Task: Add Boiron ColdCalm On The Go 2 Pack to the cart.
Action: Mouse moved to (256, 135)
Screenshot: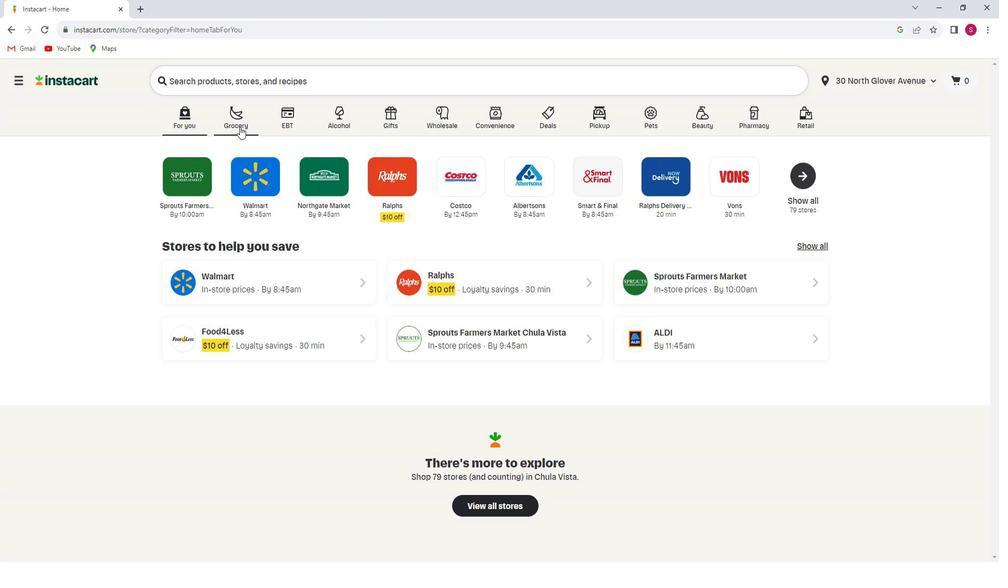 
Action: Mouse pressed left at (256, 135)
Screenshot: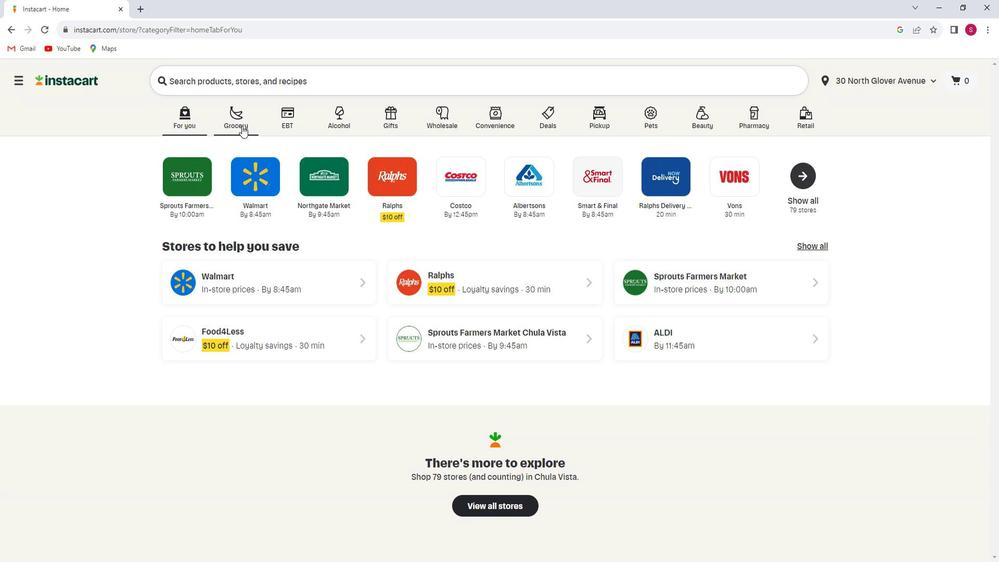 
Action: Mouse moved to (268, 310)
Screenshot: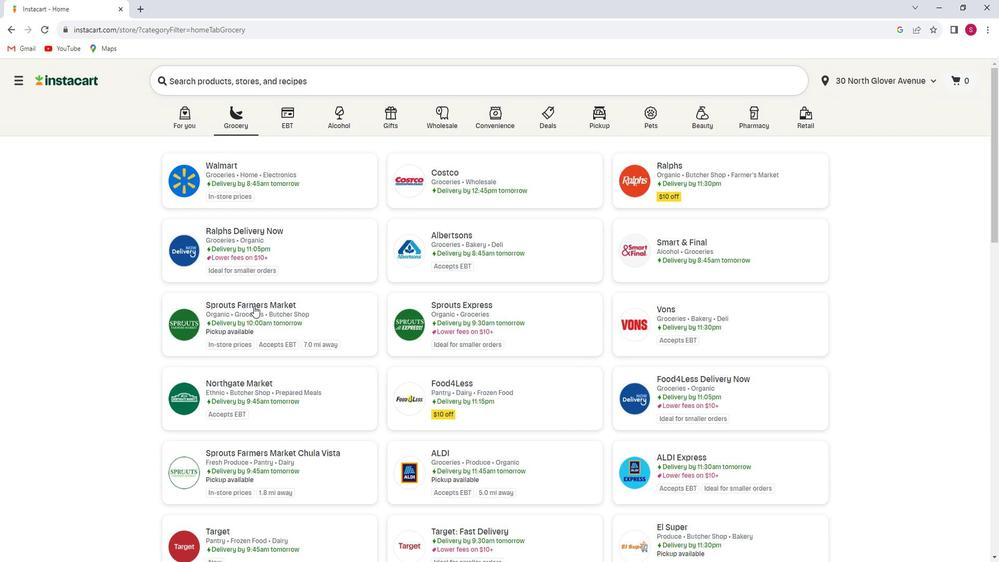 
Action: Mouse pressed left at (268, 310)
Screenshot: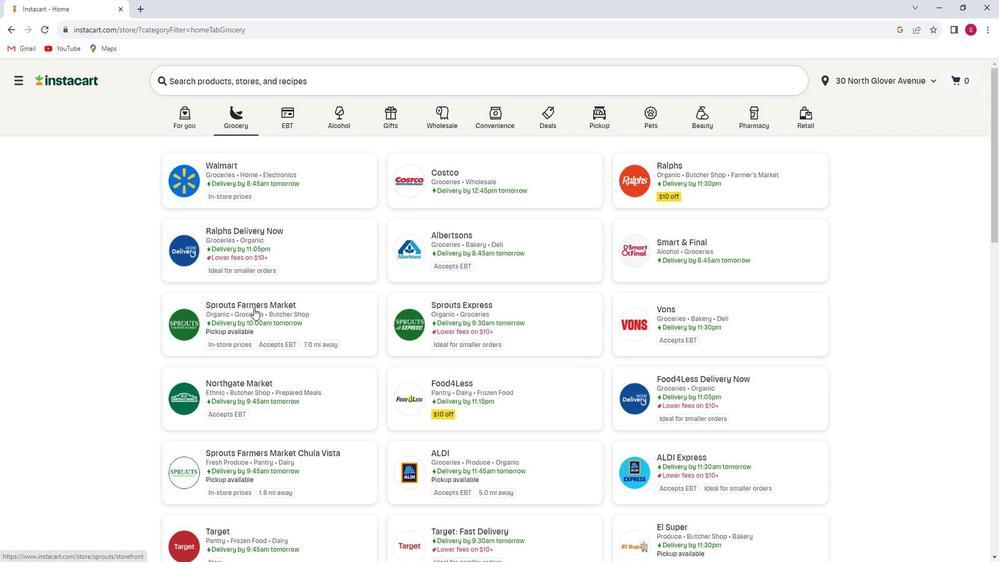 
Action: Mouse moved to (98, 341)
Screenshot: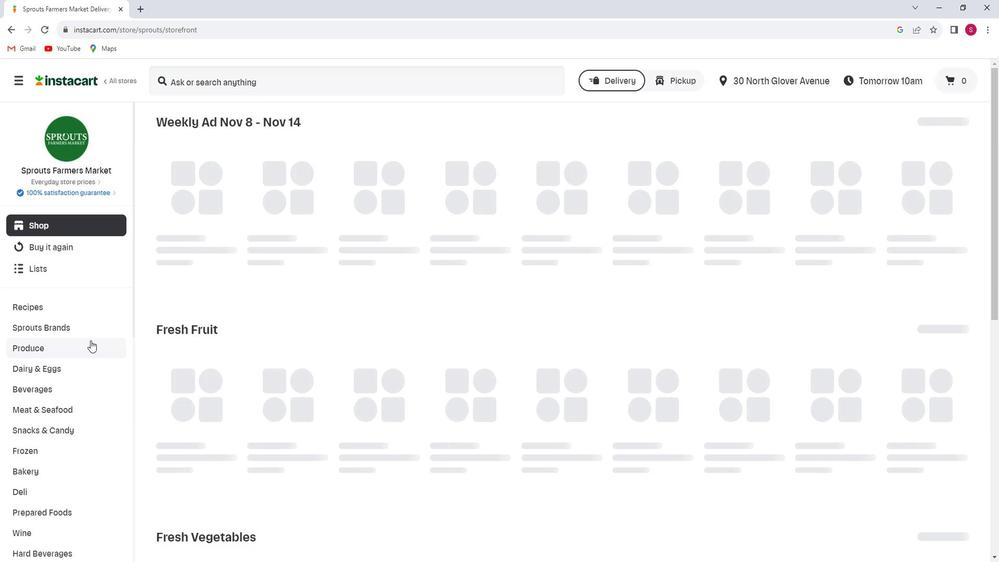 
Action: Mouse scrolled (98, 341) with delta (0, 0)
Screenshot: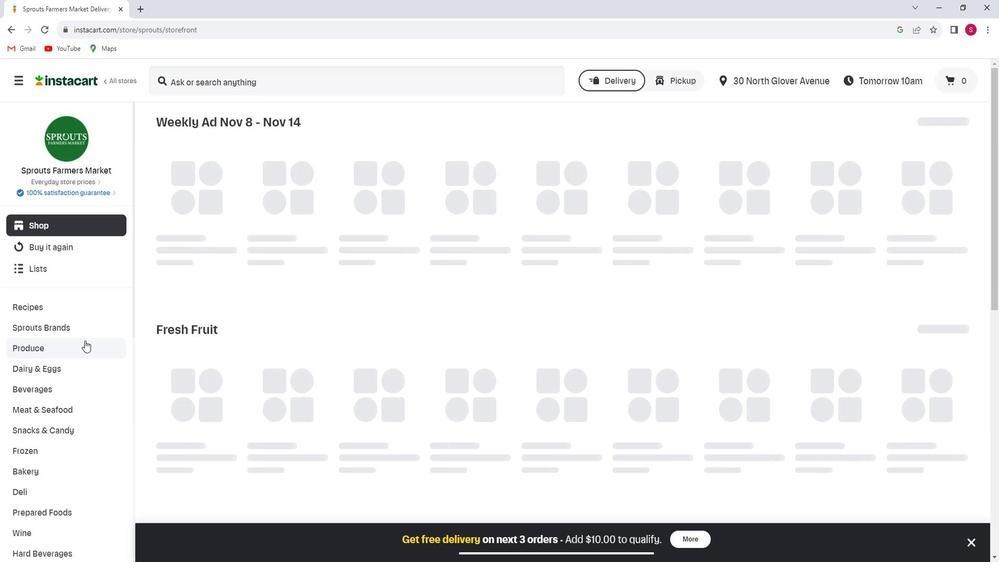 
Action: Mouse scrolled (98, 341) with delta (0, 0)
Screenshot: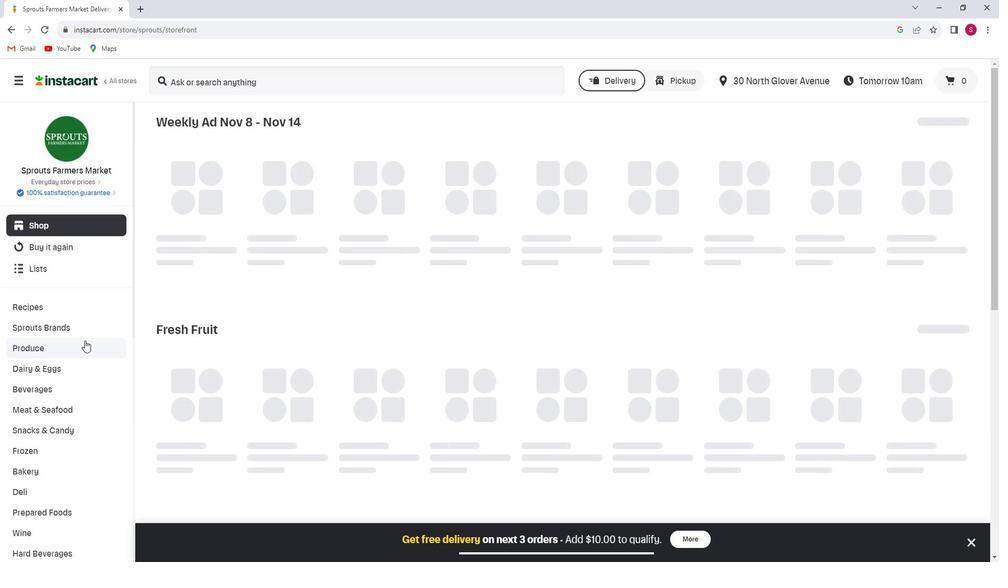 
Action: Mouse scrolled (98, 341) with delta (0, 0)
Screenshot: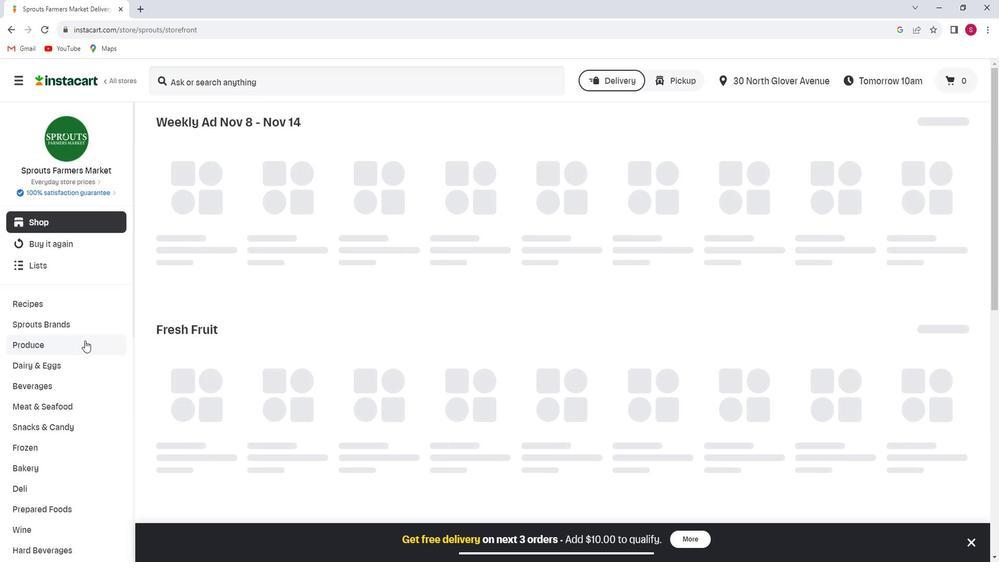 
Action: Mouse moved to (95, 343)
Screenshot: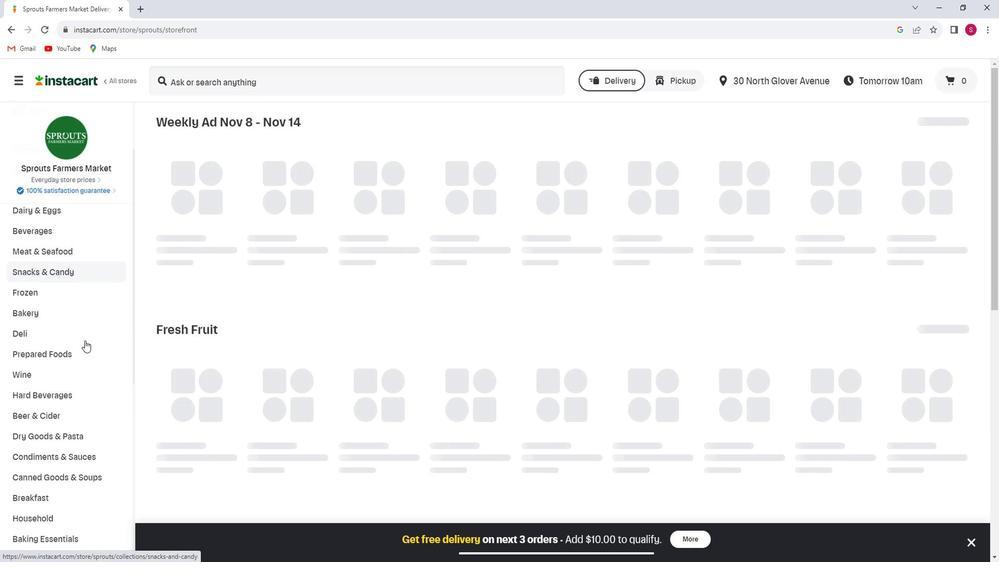 
Action: Mouse scrolled (95, 342) with delta (0, 0)
Screenshot: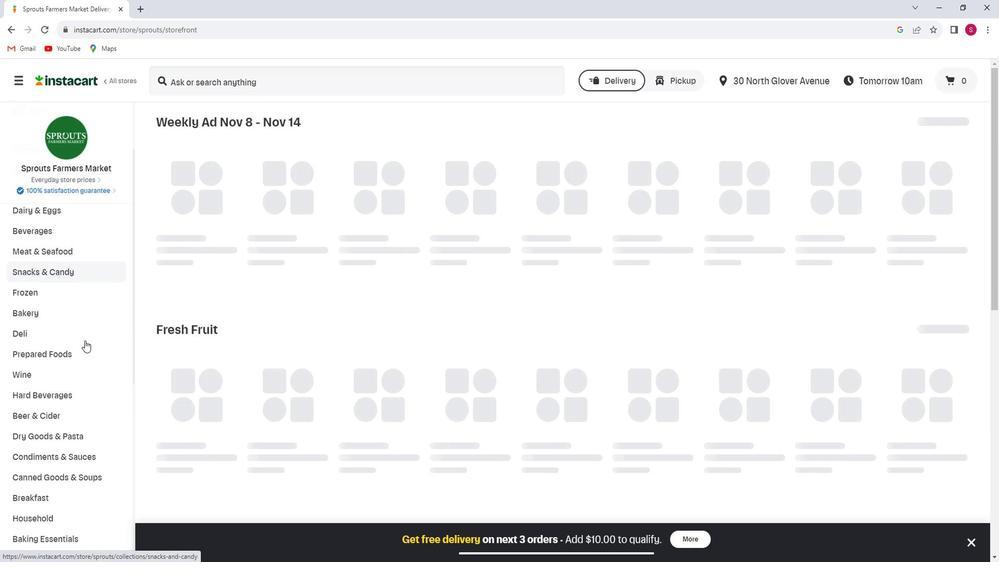 
Action: Mouse moved to (95, 343)
Screenshot: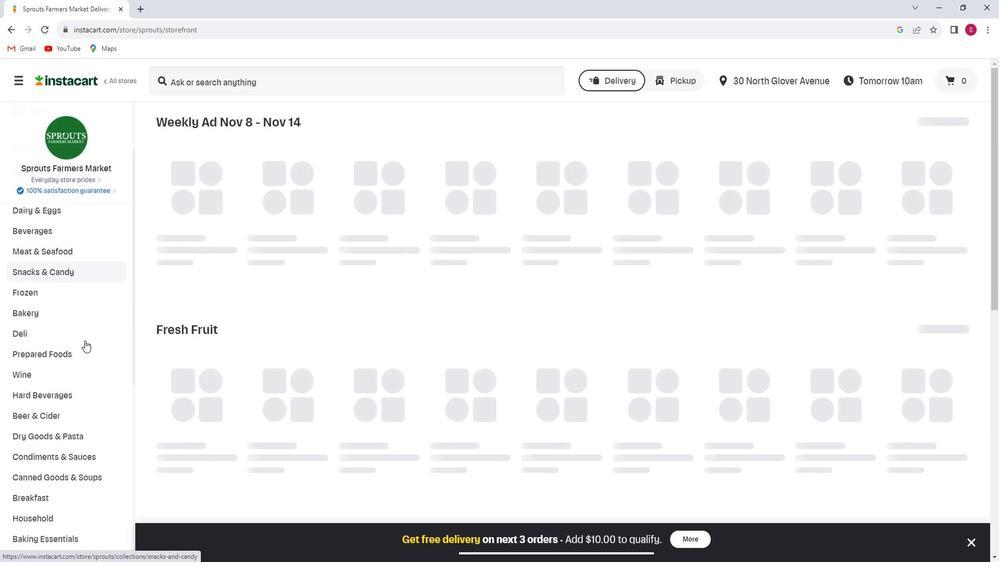 
Action: Mouse scrolled (95, 343) with delta (0, 0)
Screenshot: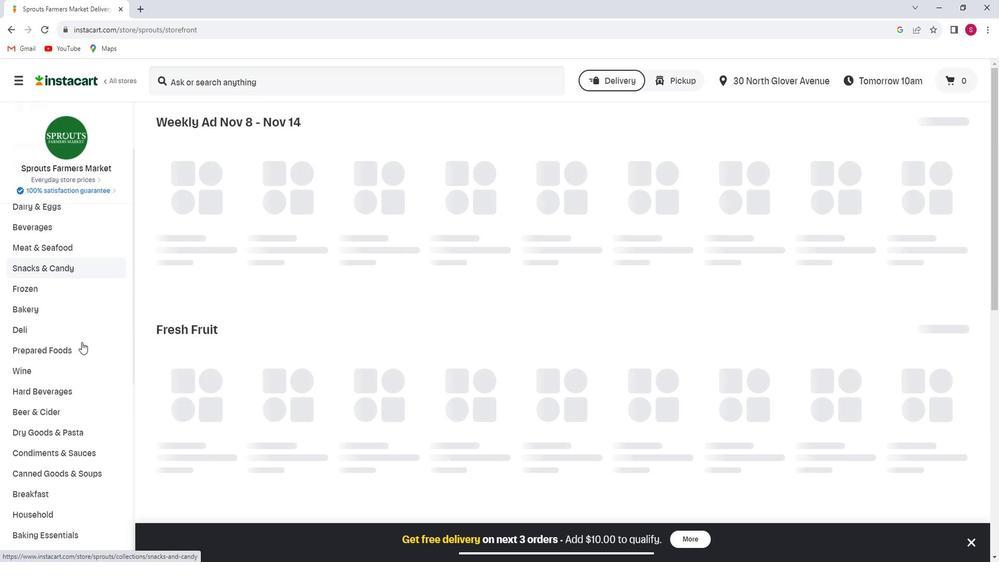 
Action: Mouse scrolled (95, 343) with delta (0, 0)
Screenshot: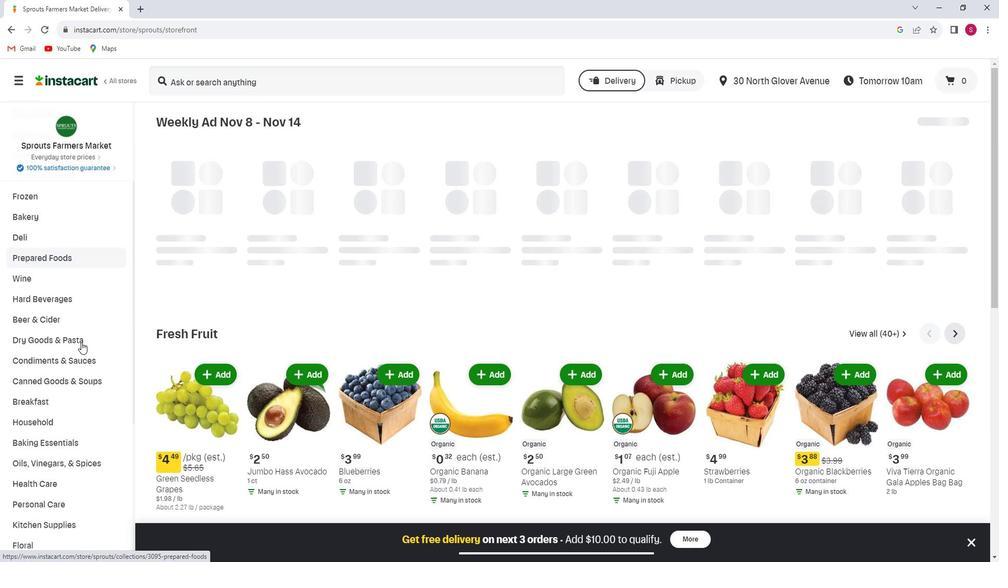 
Action: Mouse scrolled (95, 343) with delta (0, 0)
Screenshot: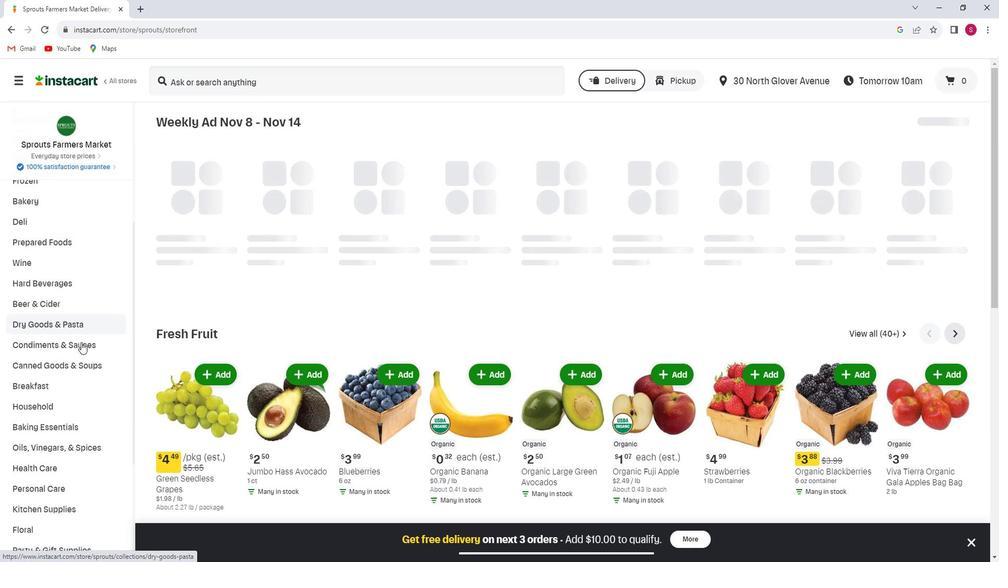 
Action: Mouse scrolled (95, 343) with delta (0, 0)
Screenshot: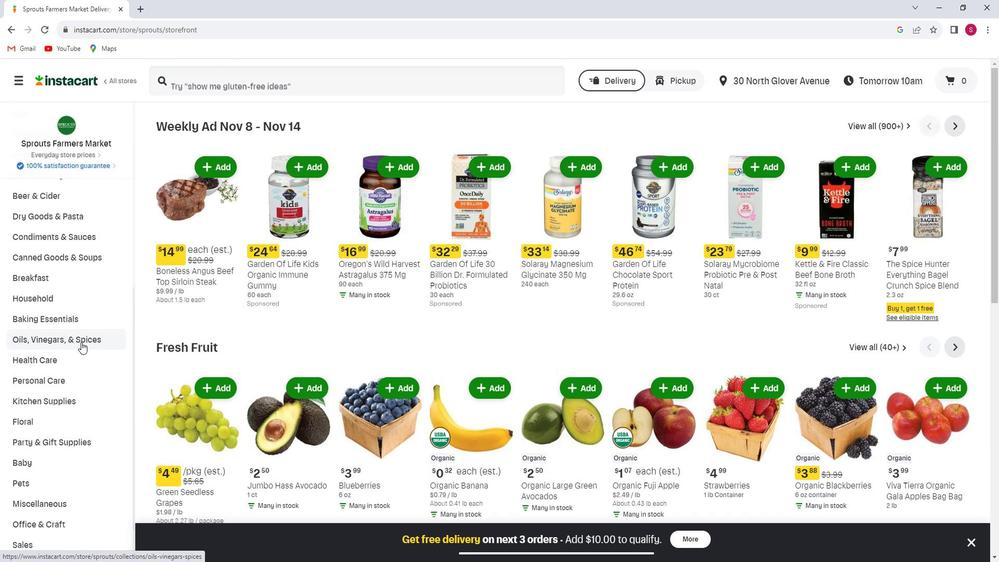 
Action: Mouse moved to (68, 409)
Screenshot: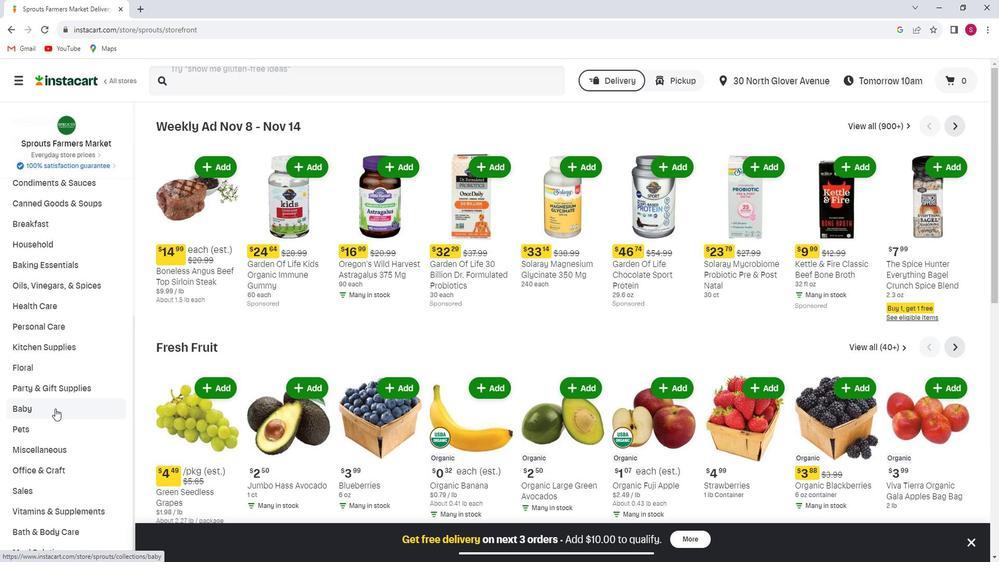 
Action: Mouse pressed left at (68, 409)
Screenshot: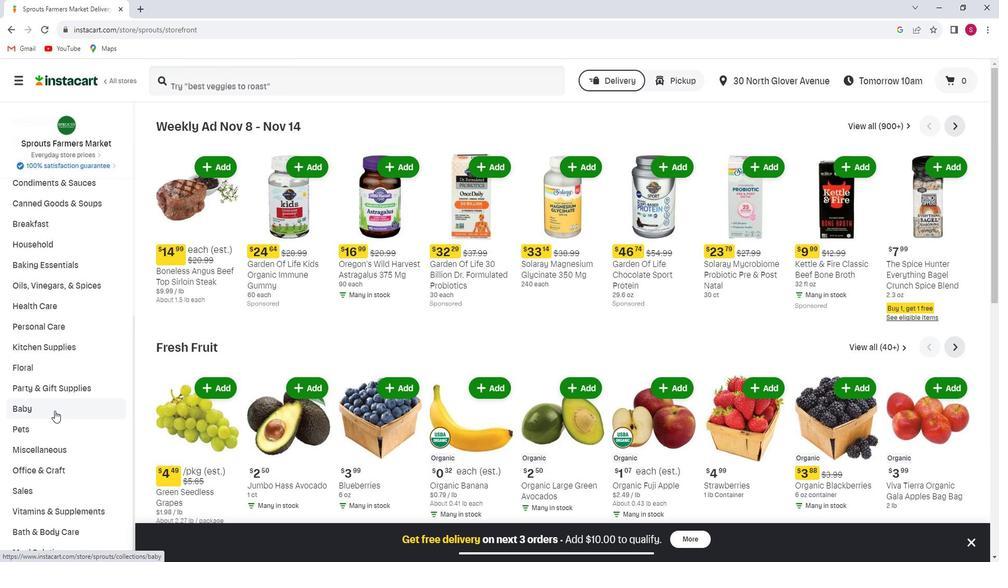 
Action: Mouse moved to (77, 422)
Screenshot: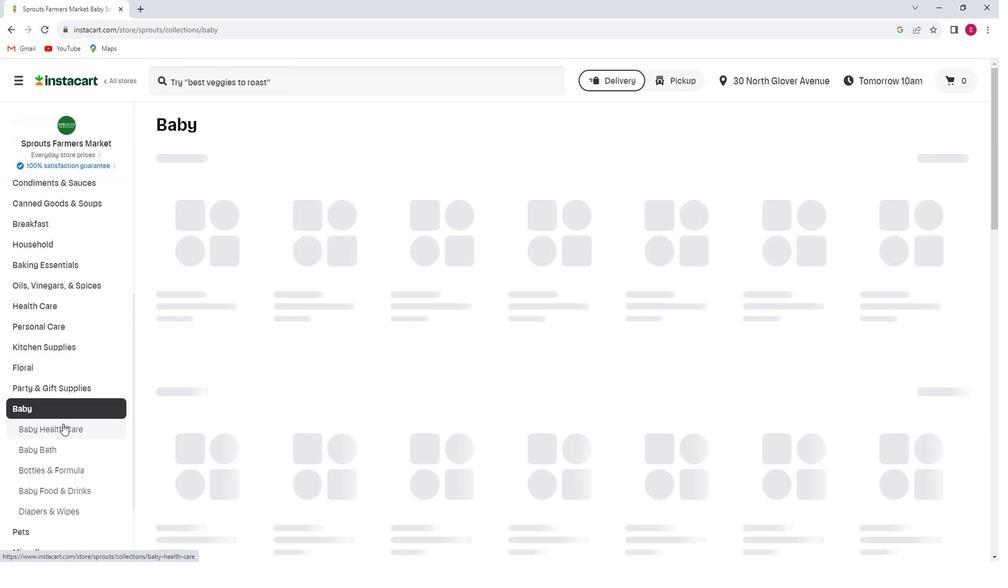 
Action: Mouse pressed left at (77, 422)
Screenshot: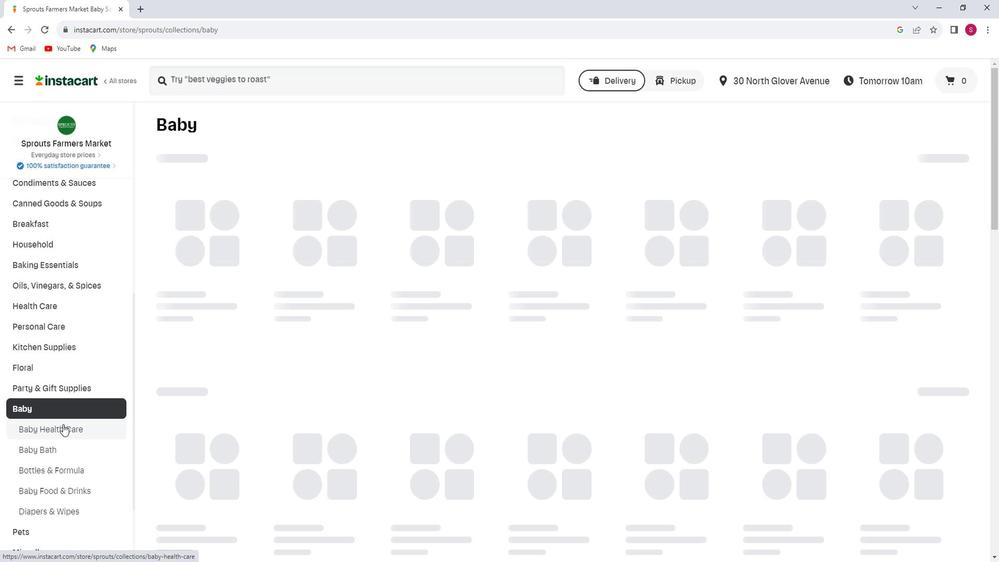 
Action: Mouse moved to (244, 87)
Screenshot: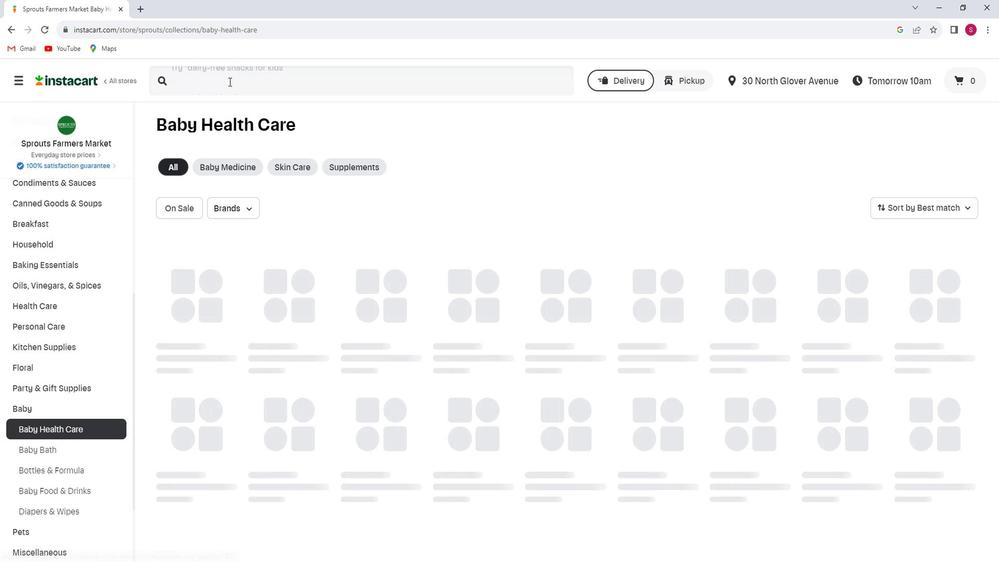 
Action: Mouse pressed left at (244, 87)
Screenshot: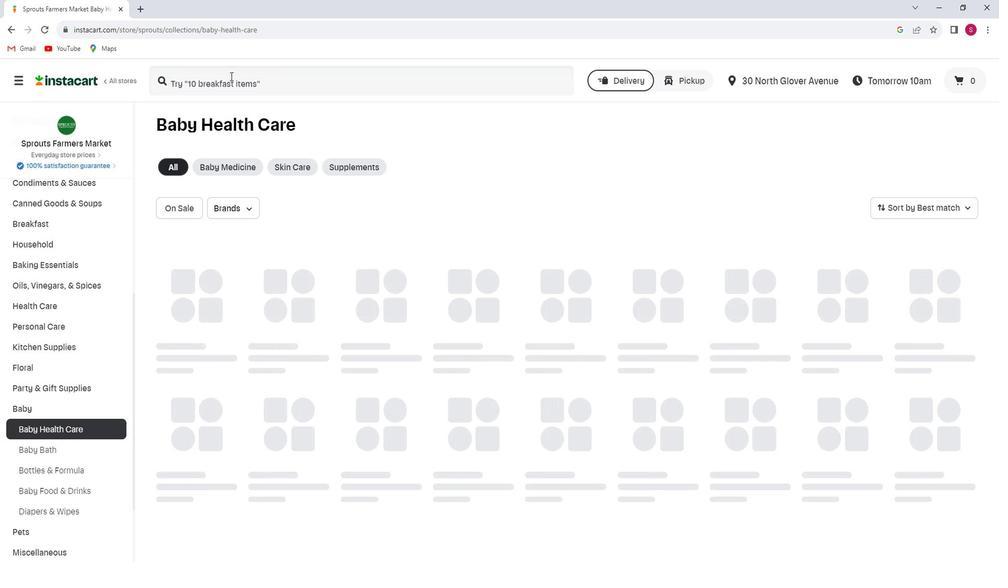 
Action: Key pressed <Key.shift>Boiron<Key.space><Key.shift>Cold<Key.shift>Calm<Key.space><Key.shift>On<Key.space><Key.shift>The<Key.space><Key.shift>Go<Key.space>2<Key.space><Key.shift>Pack<Key.enter>
Screenshot: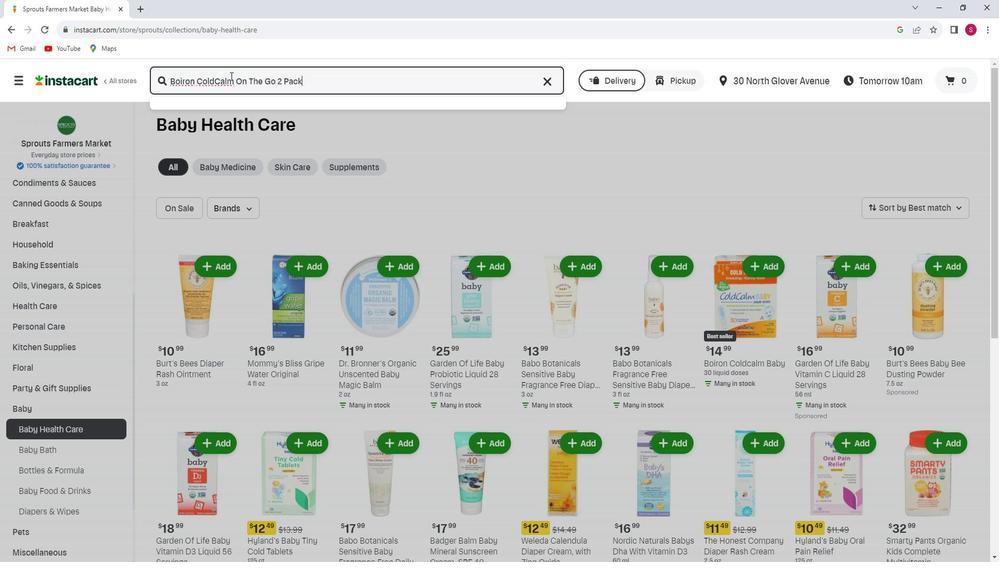 
Action: Mouse moved to (304, 198)
Screenshot: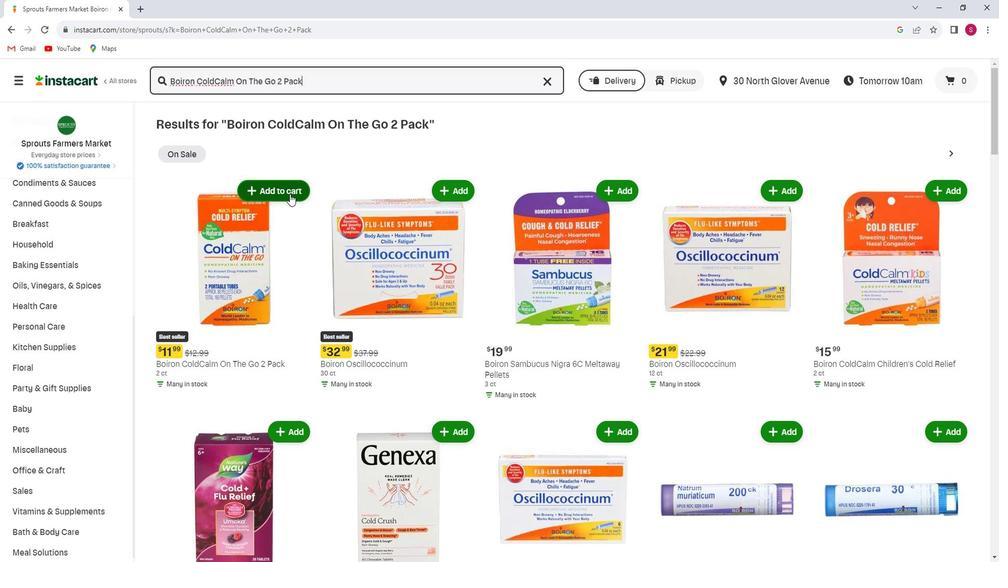 
Action: Mouse pressed left at (304, 198)
Screenshot: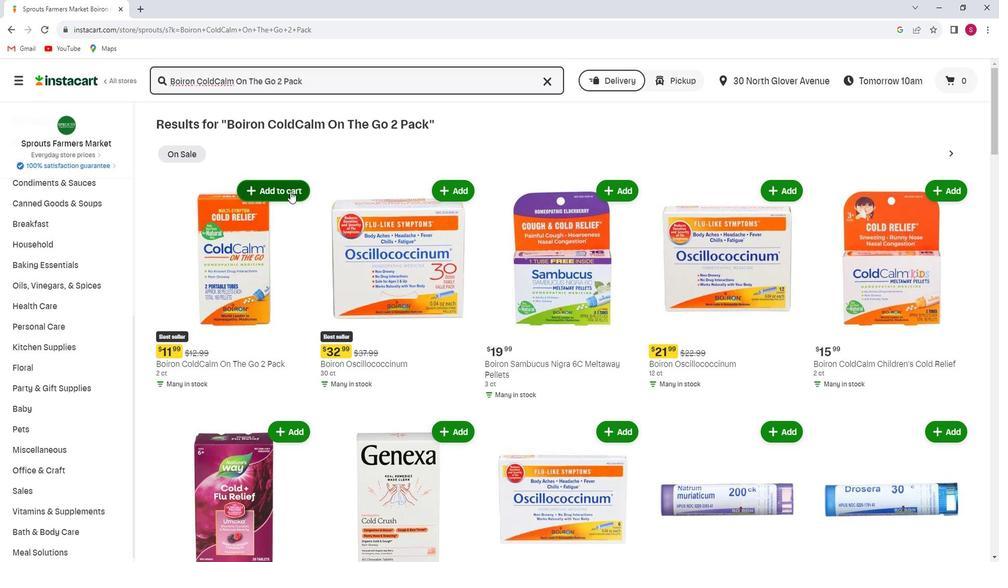
Action: Mouse moved to (300, 226)
Screenshot: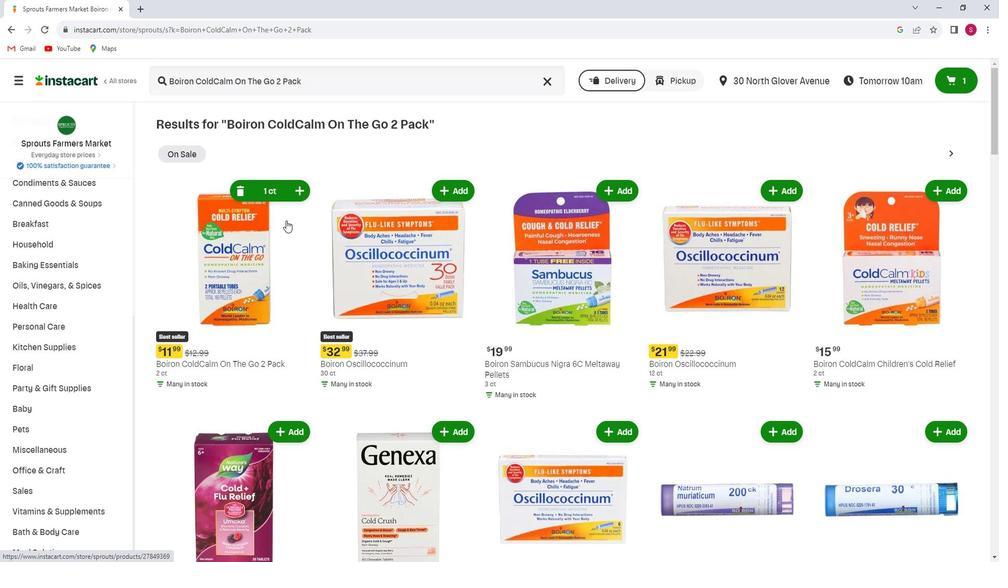 
